 Task: Change the page color to black.
Action: Mouse moved to (48, 109)
Screenshot: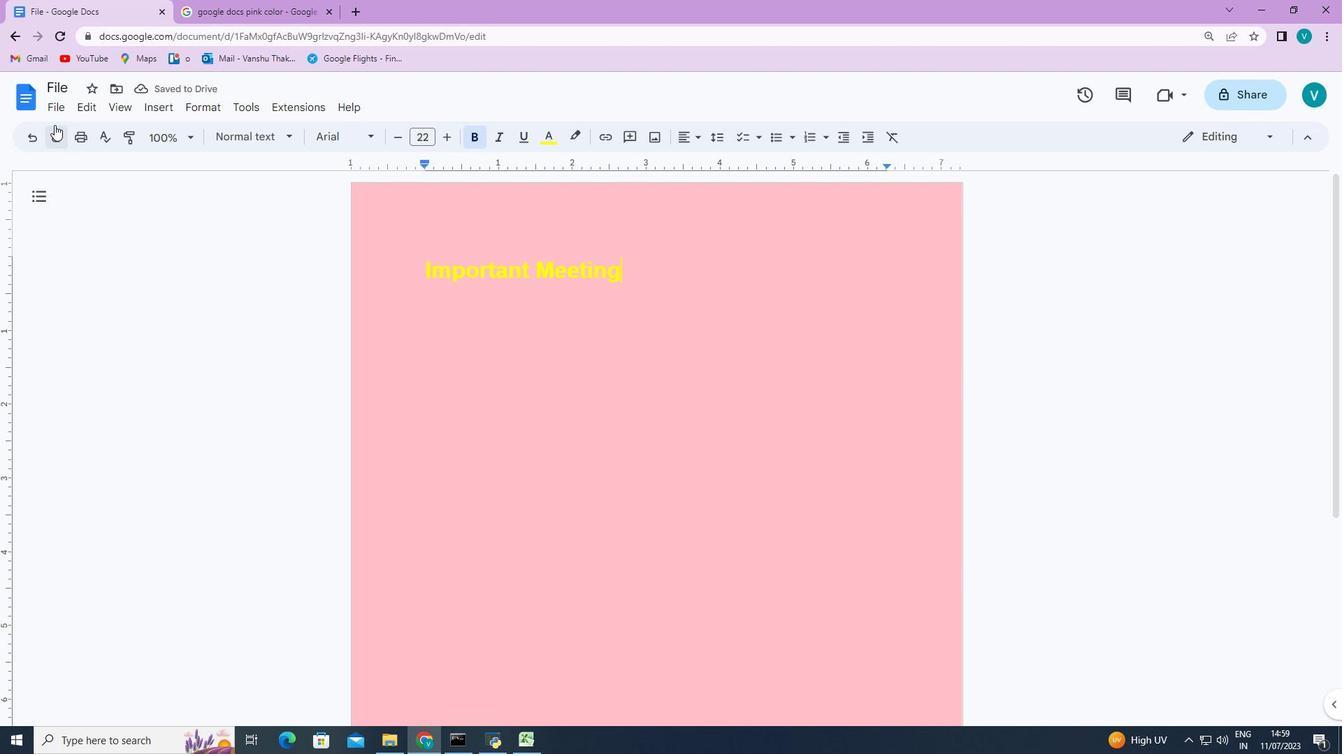 
Action: Mouse pressed left at (48, 109)
Screenshot: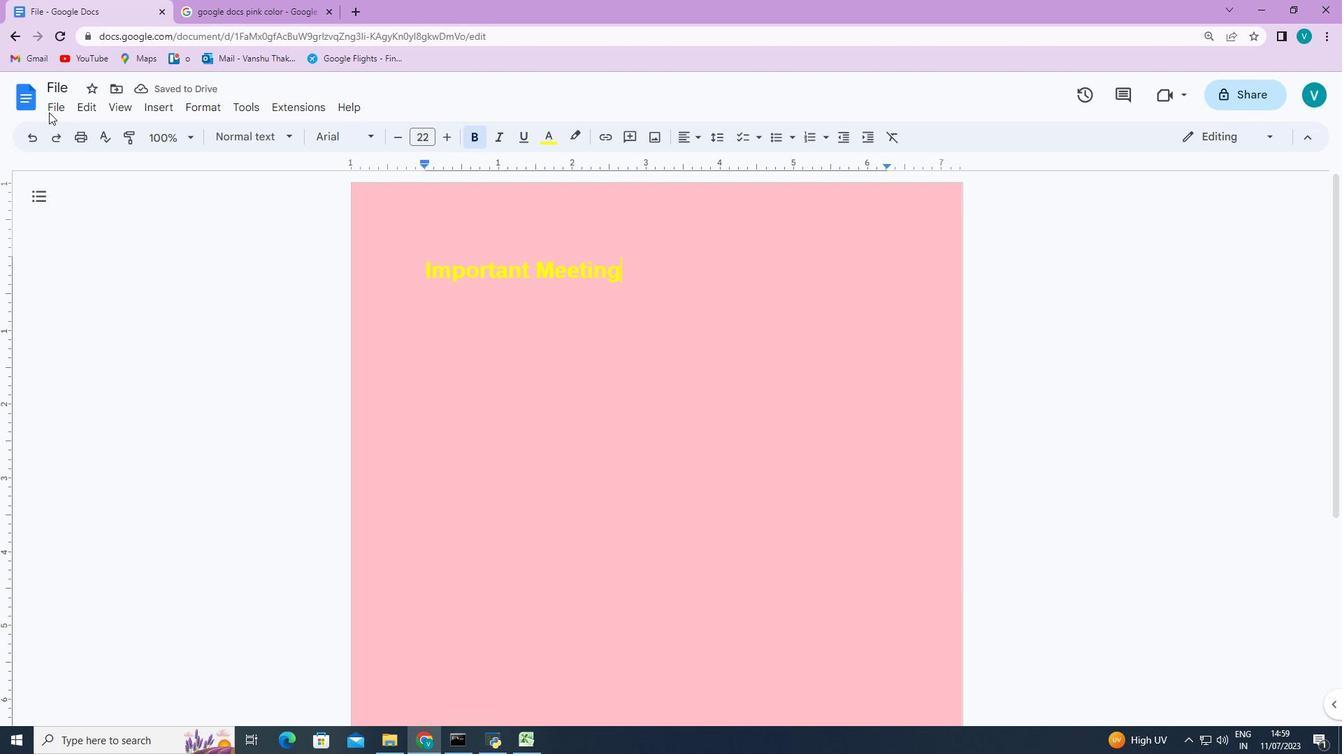 
Action: Mouse moved to (60, 112)
Screenshot: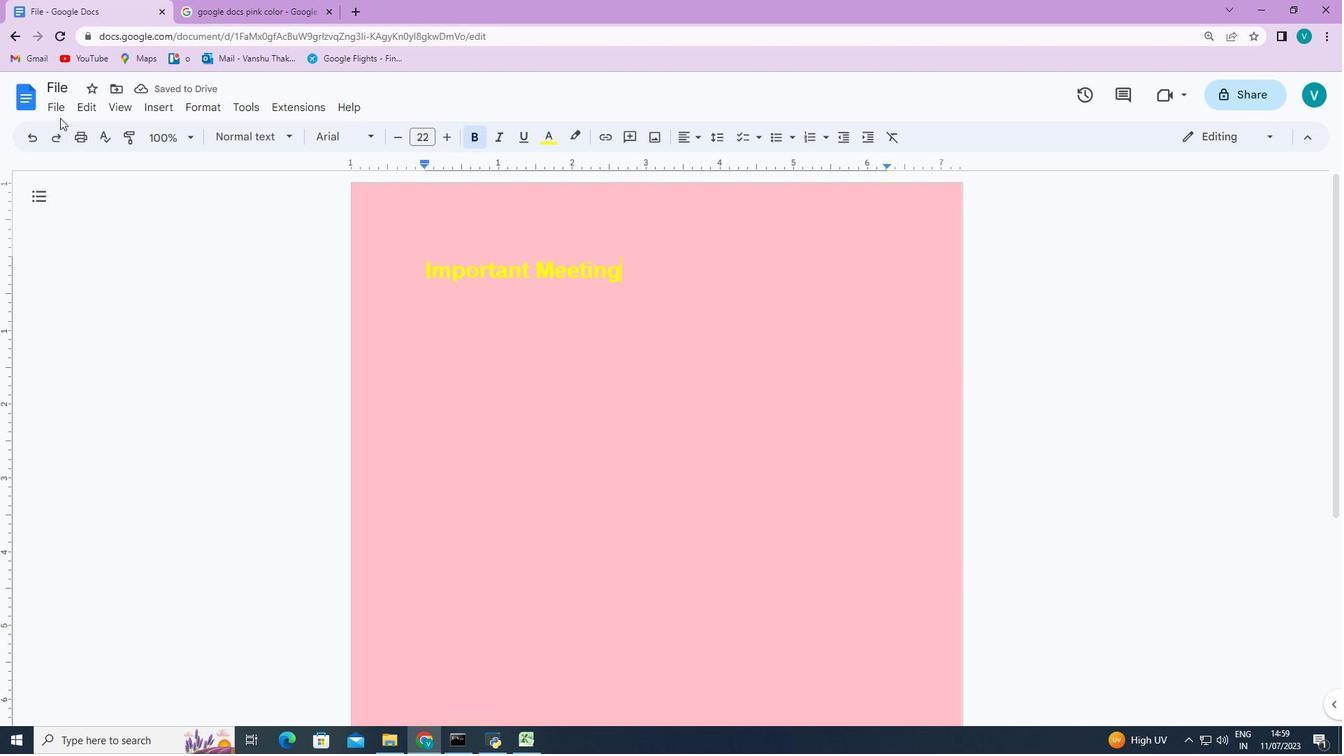 
Action: Mouse pressed left at (60, 112)
Screenshot: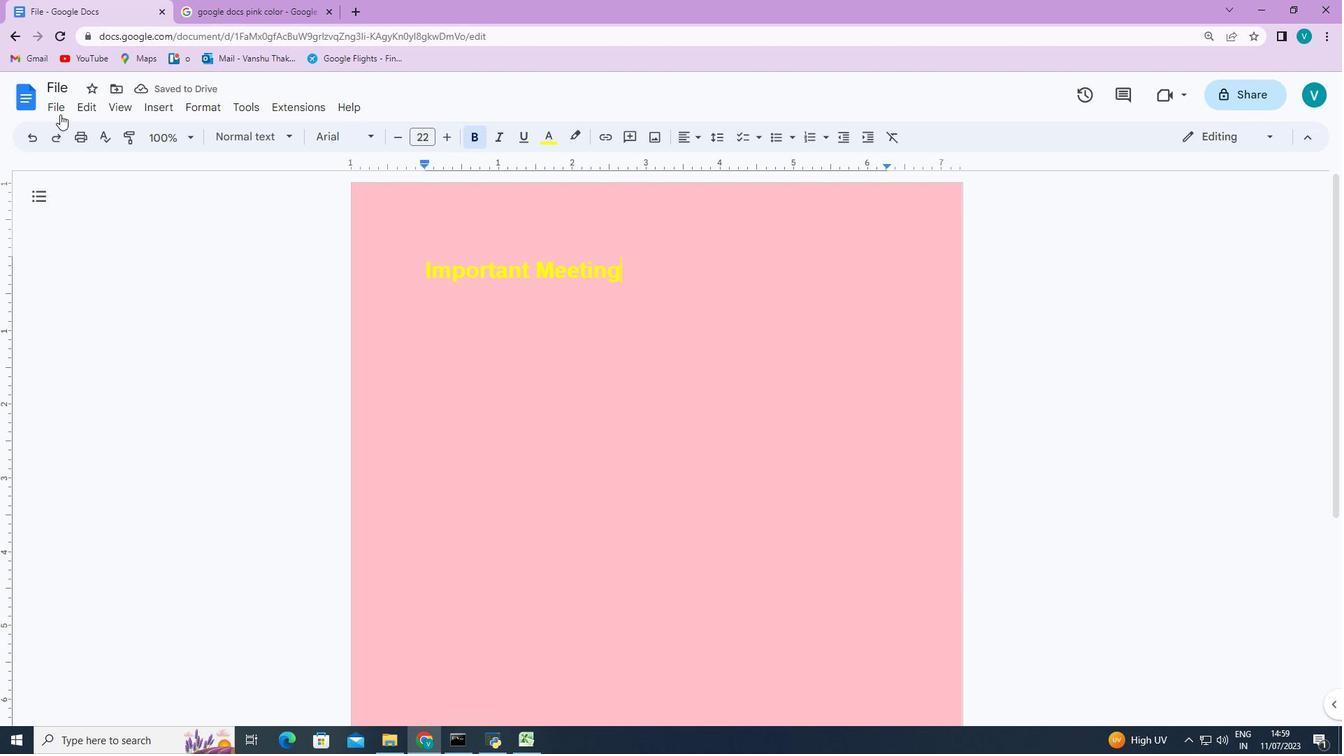 
Action: Mouse moved to (102, 525)
Screenshot: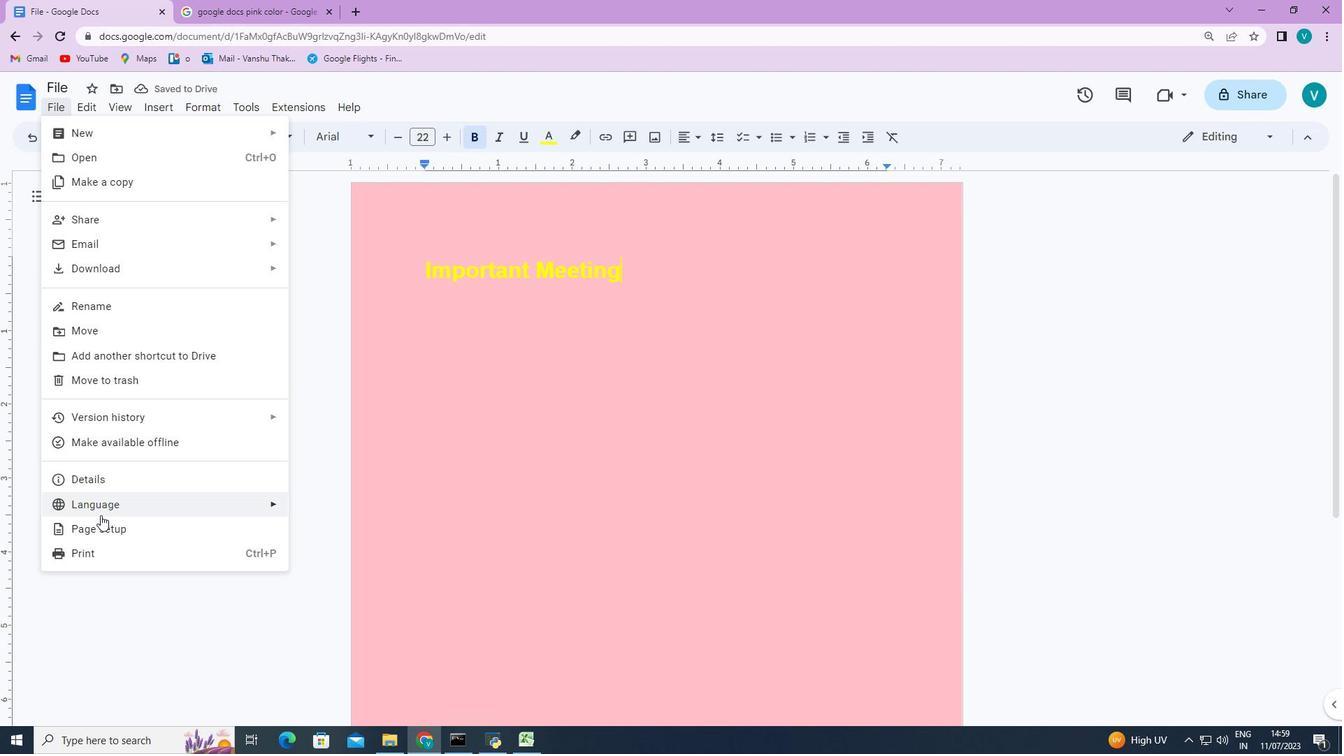 
Action: Mouse pressed left at (102, 525)
Screenshot: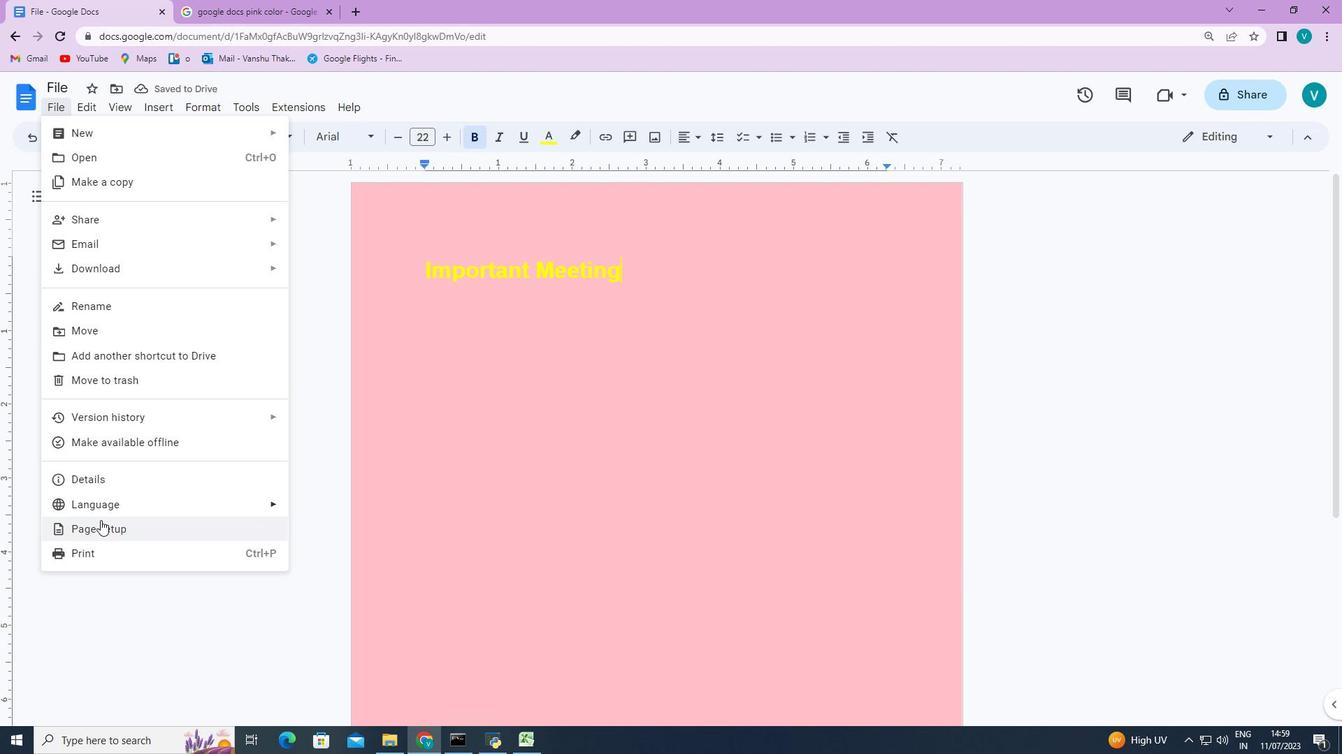 
Action: Mouse moved to (551, 497)
Screenshot: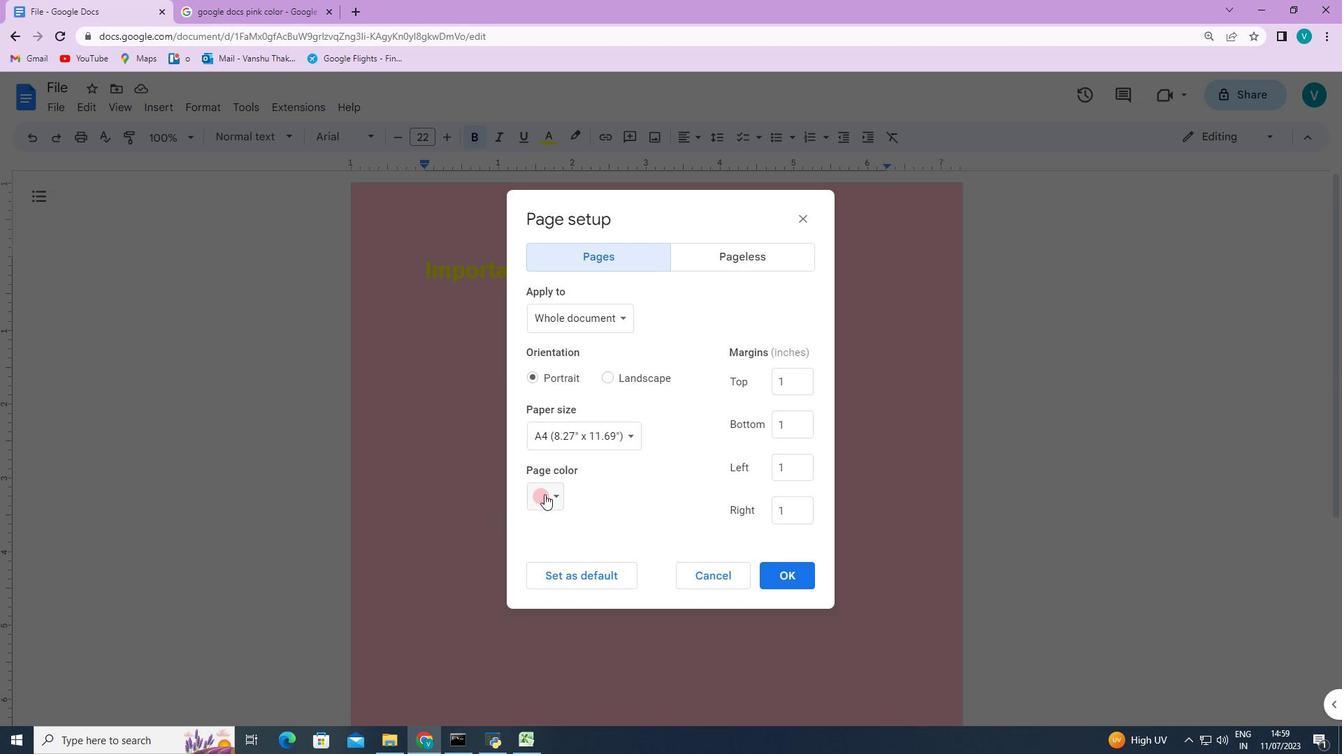 
Action: Mouse pressed left at (551, 497)
Screenshot: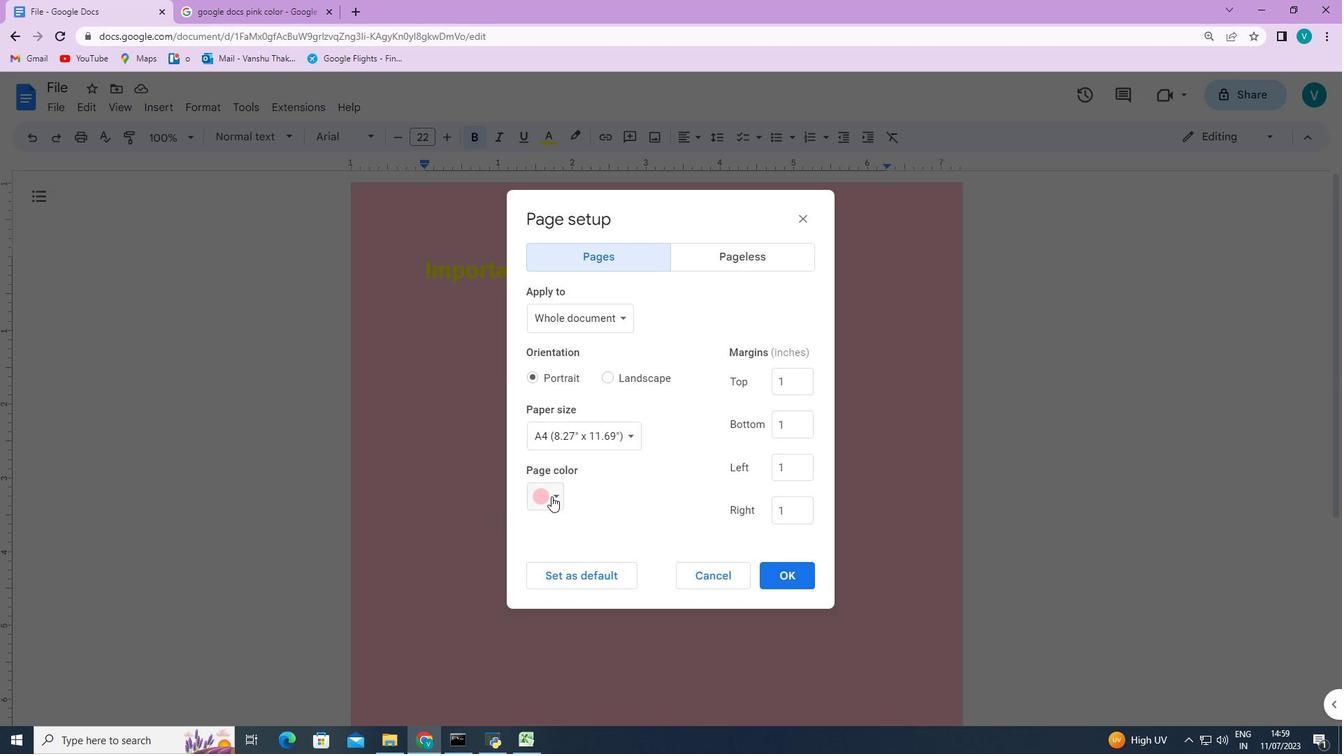 
Action: Mouse moved to (548, 529)
Screenshot: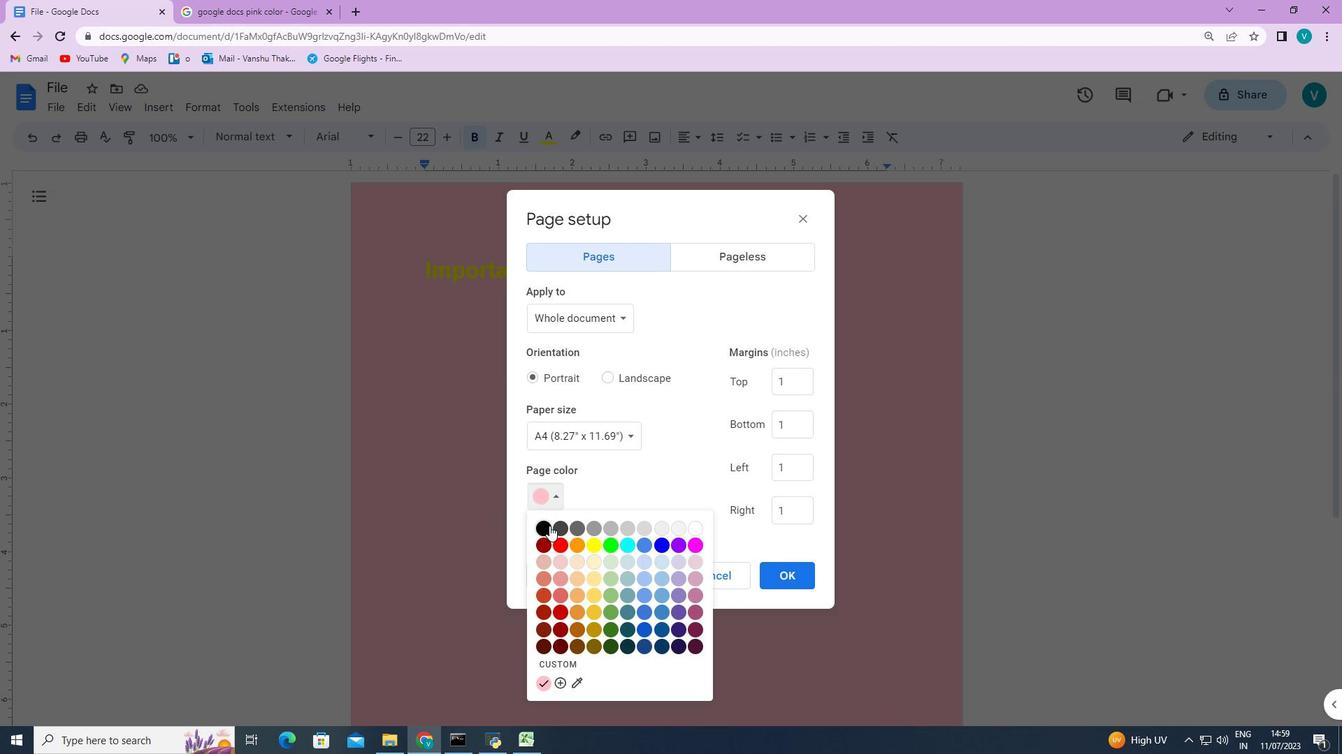 
Action: Mouse pressed left at (548, 529)
Screenshot: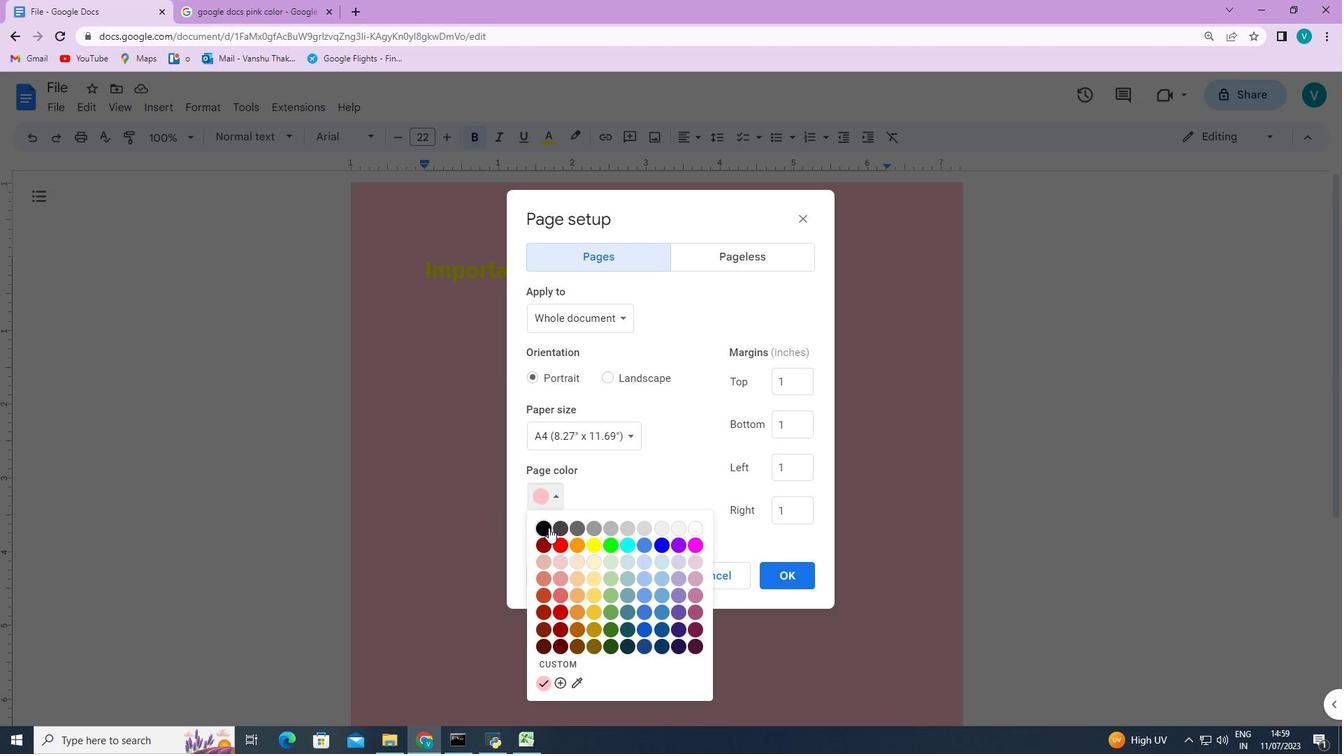 
Action: Mouse moved to (796, 573)
Screenshot: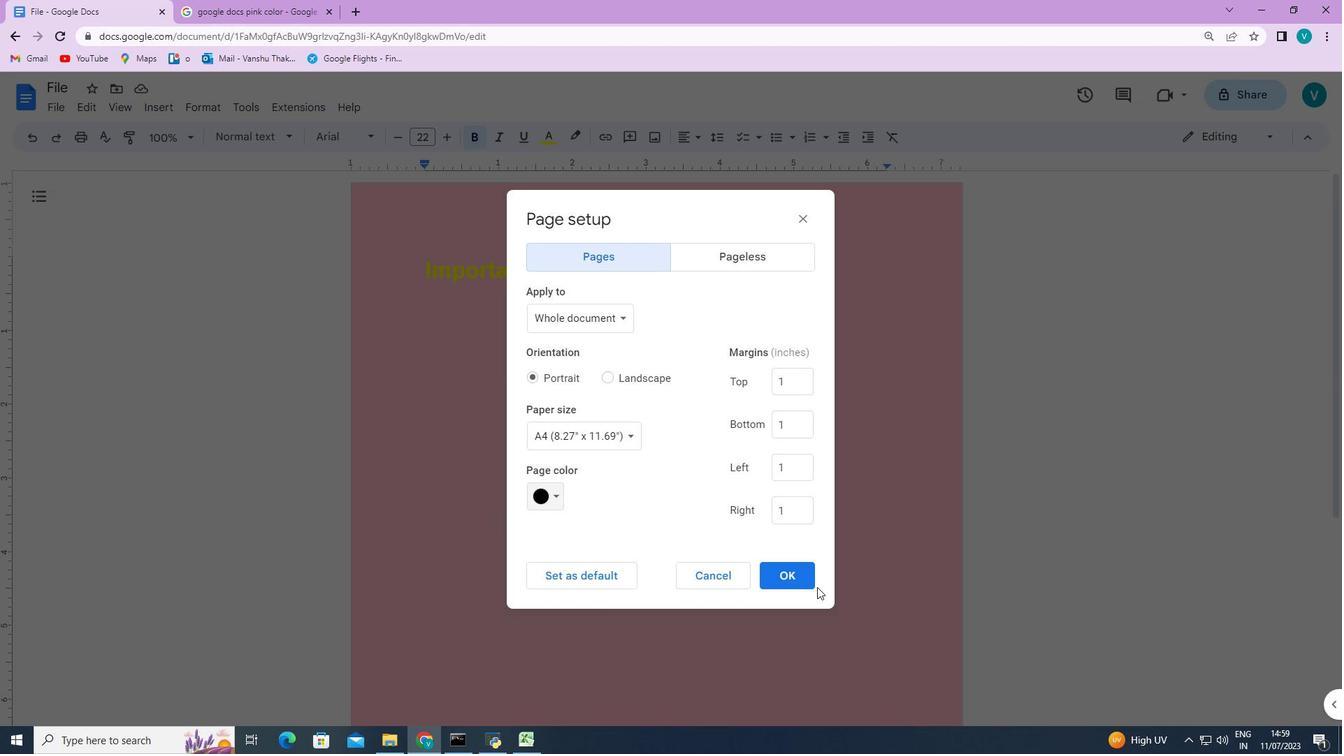 
Action: Mouse pressed left at (796, 573)
Screenshot: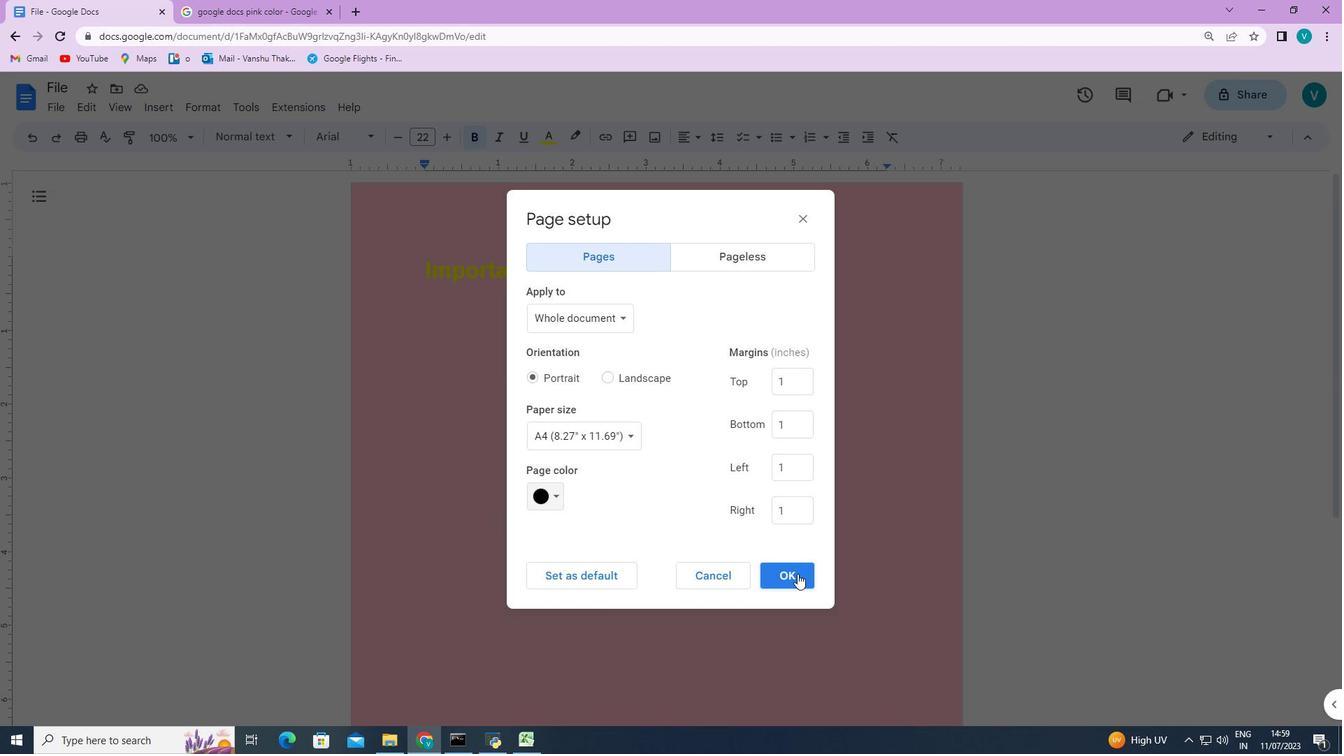 
